 Task: Add Hillikers Large Cage Free Grade AA White Eggs to the cart.
Action: Mouse pressed left at (24, 97)
Screenshot: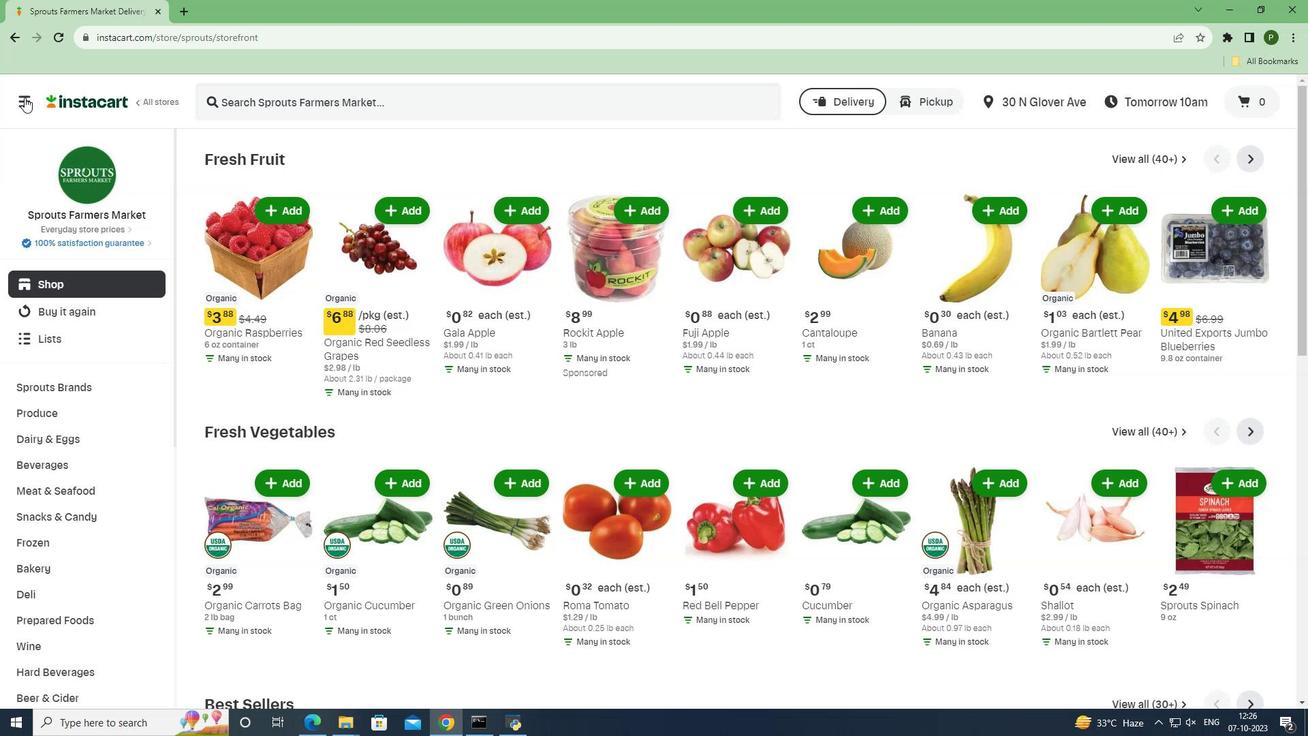 
Action: Mouse moved to (36, 359)
Screenshot: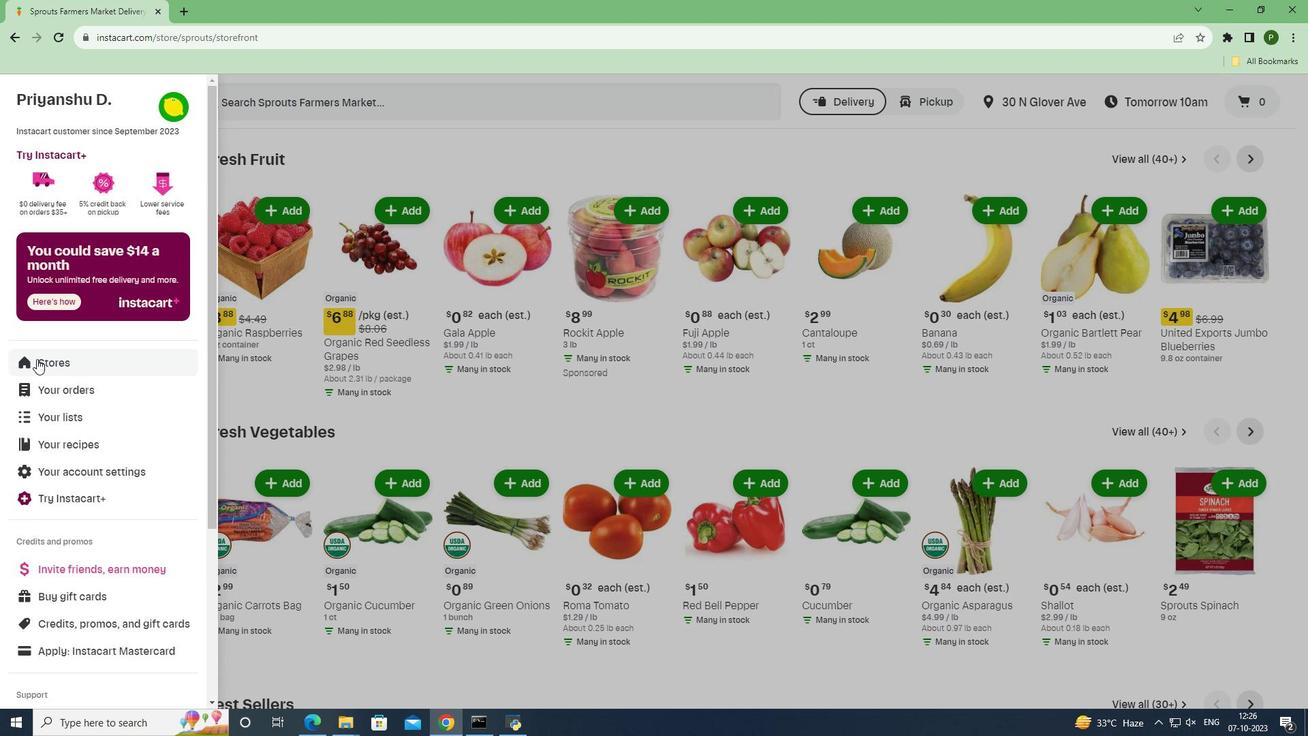 
Action: Mouse pressed left at (36, 359)
Screenshot: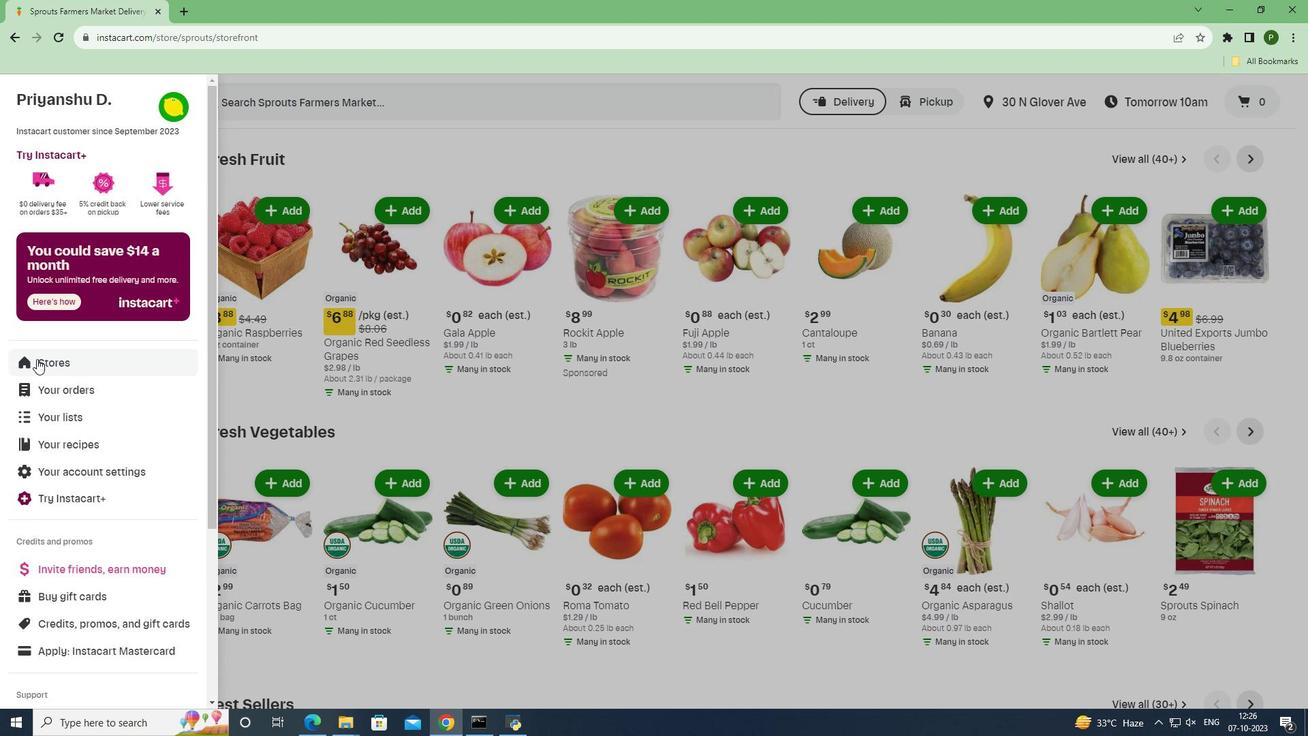 
Action: Mouse moved to (323, 158)
Screenshot: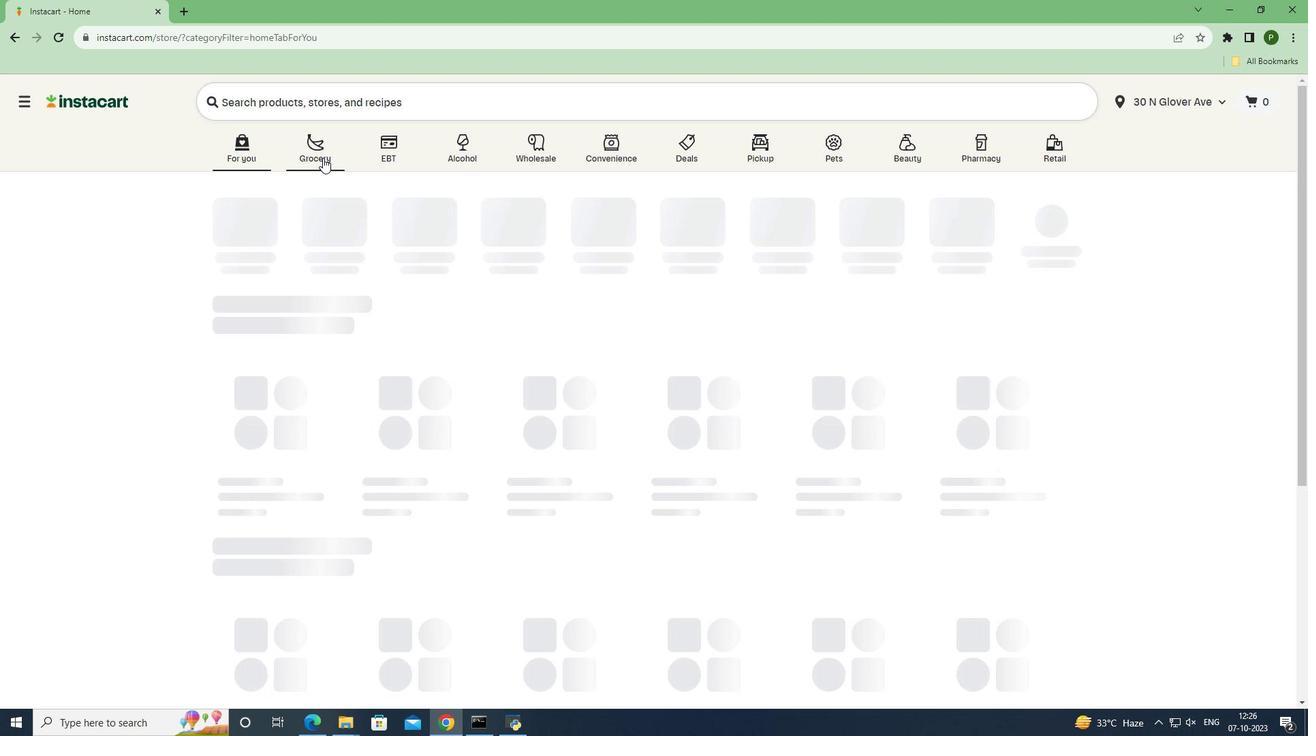
Action: Mouse pressed left at (323, 158)
Screenshot: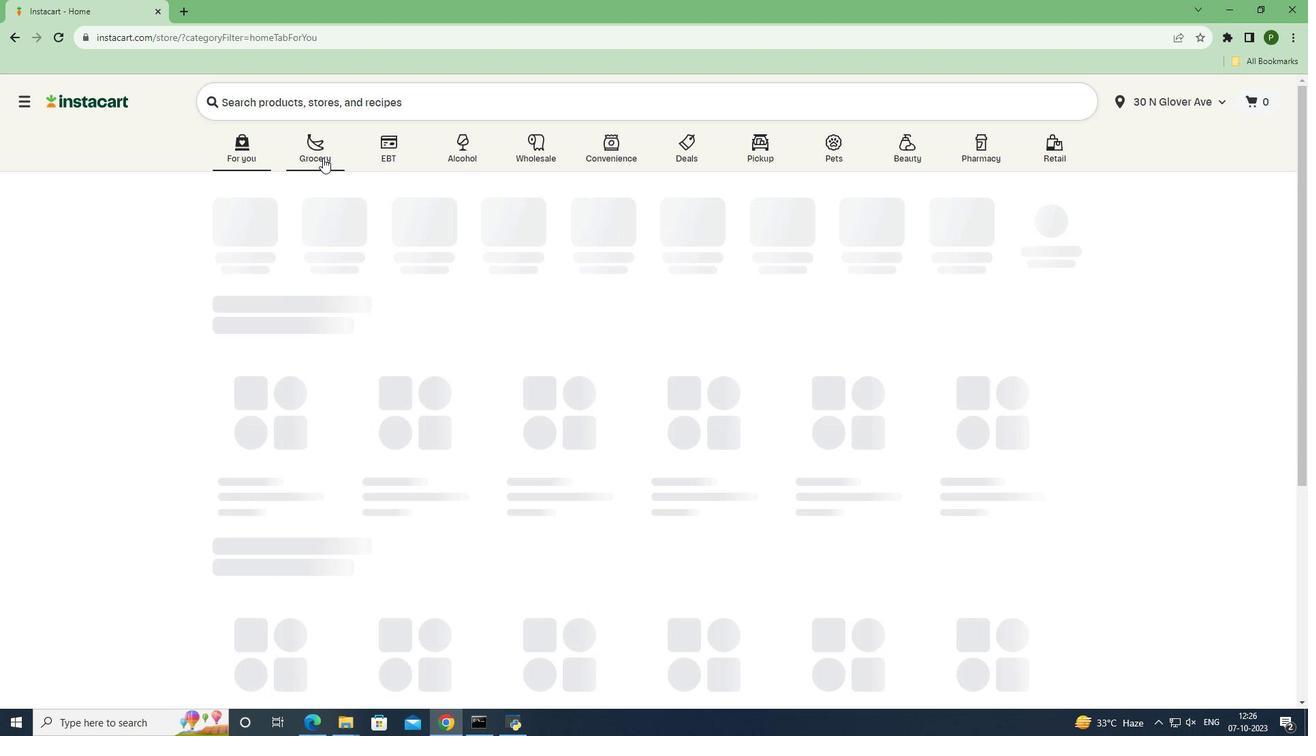 
Action: Mouse moved to (555, 316)
Screenshot: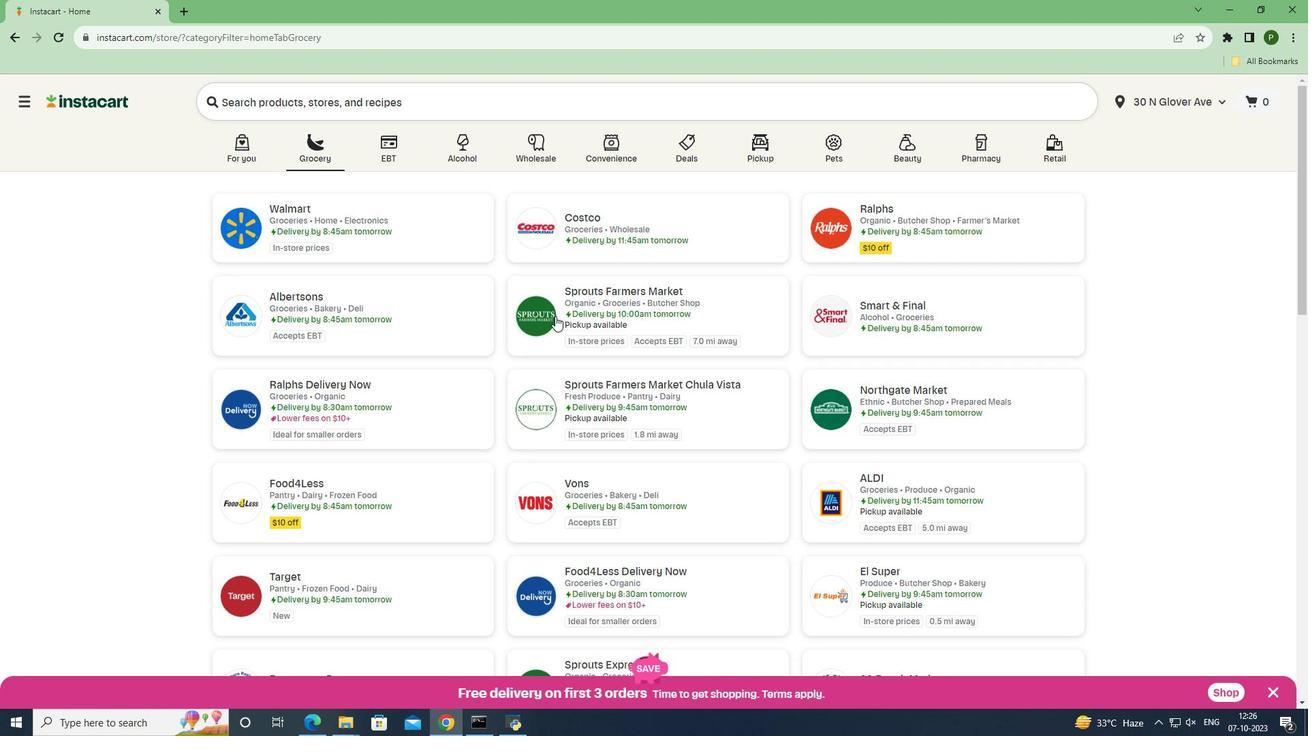 
Action: Mouse pressed left at (555, 316)
Screenshot: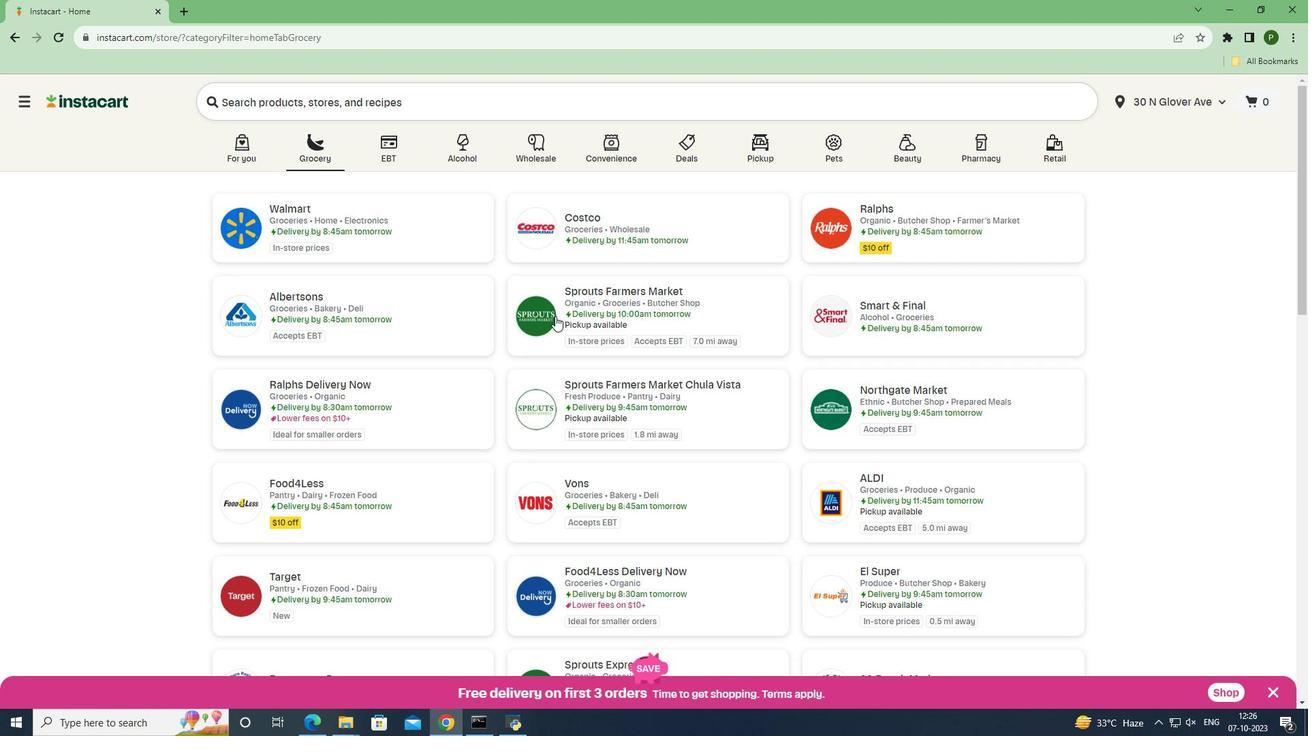 
Action: Mouse moved to (110, 442)
Screenshot: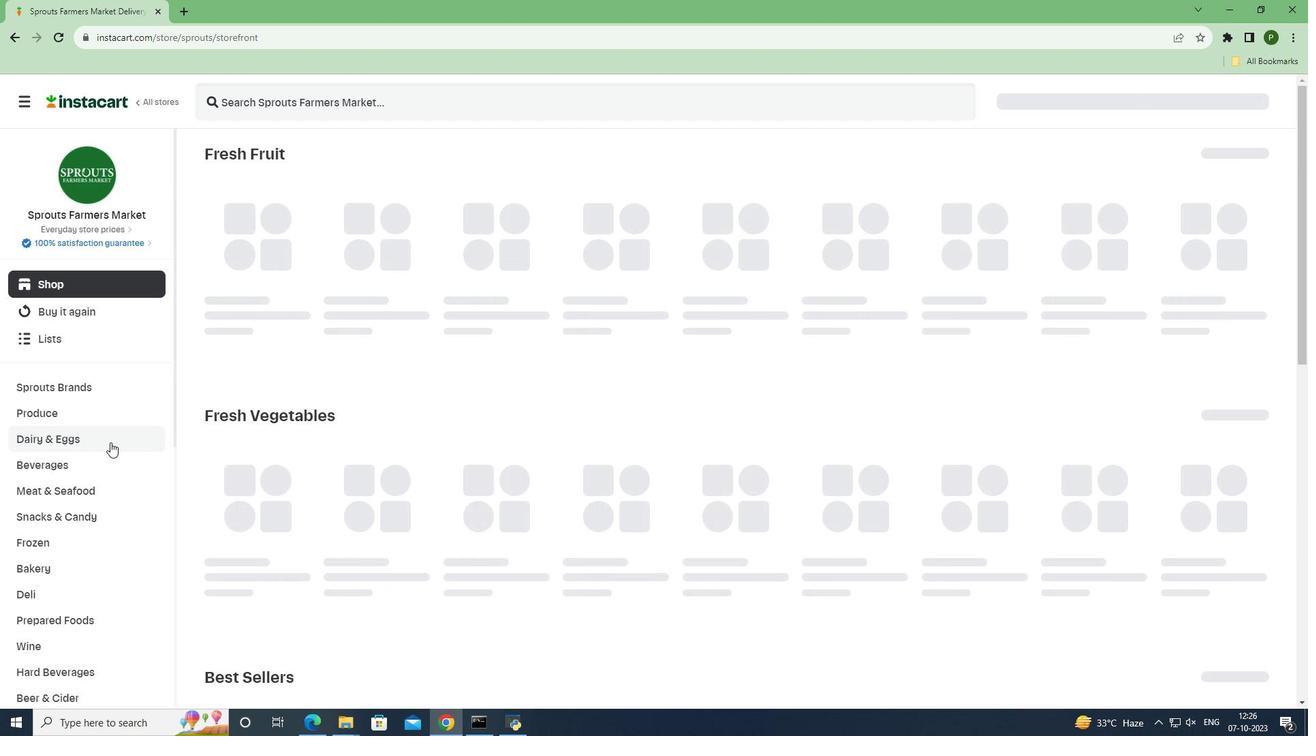 
Action: Mouse pressed left at (110, 442)
Screenshot: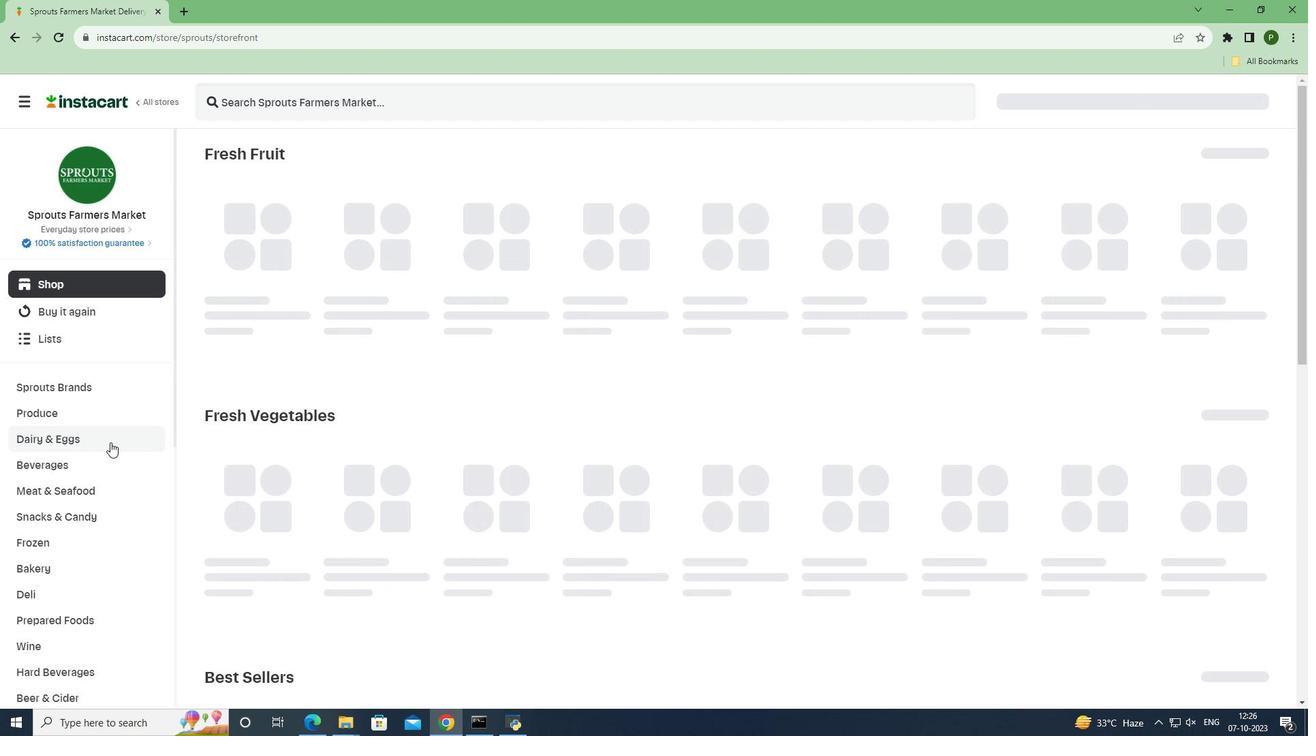 
Action: Mouse moved to (64, 522)
Screenshot: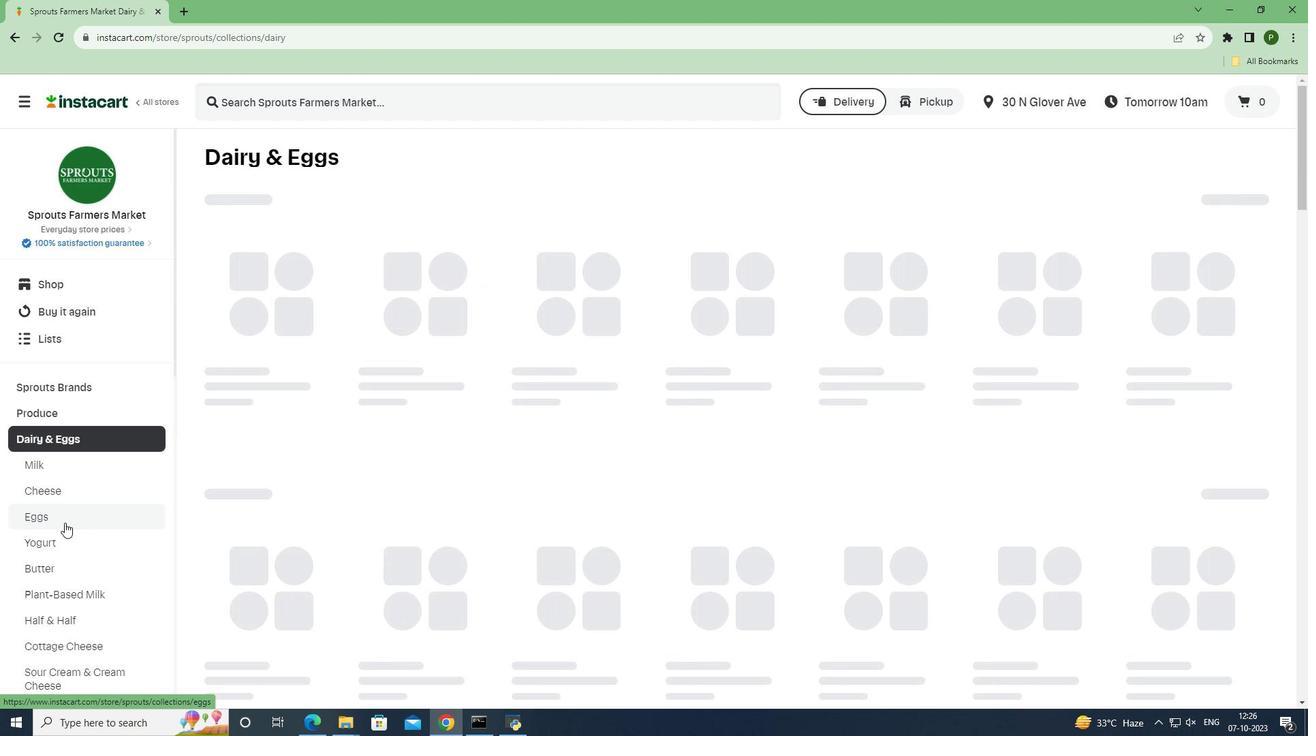 
Action: Mouse pressed left at (64, 522)
Screenshot: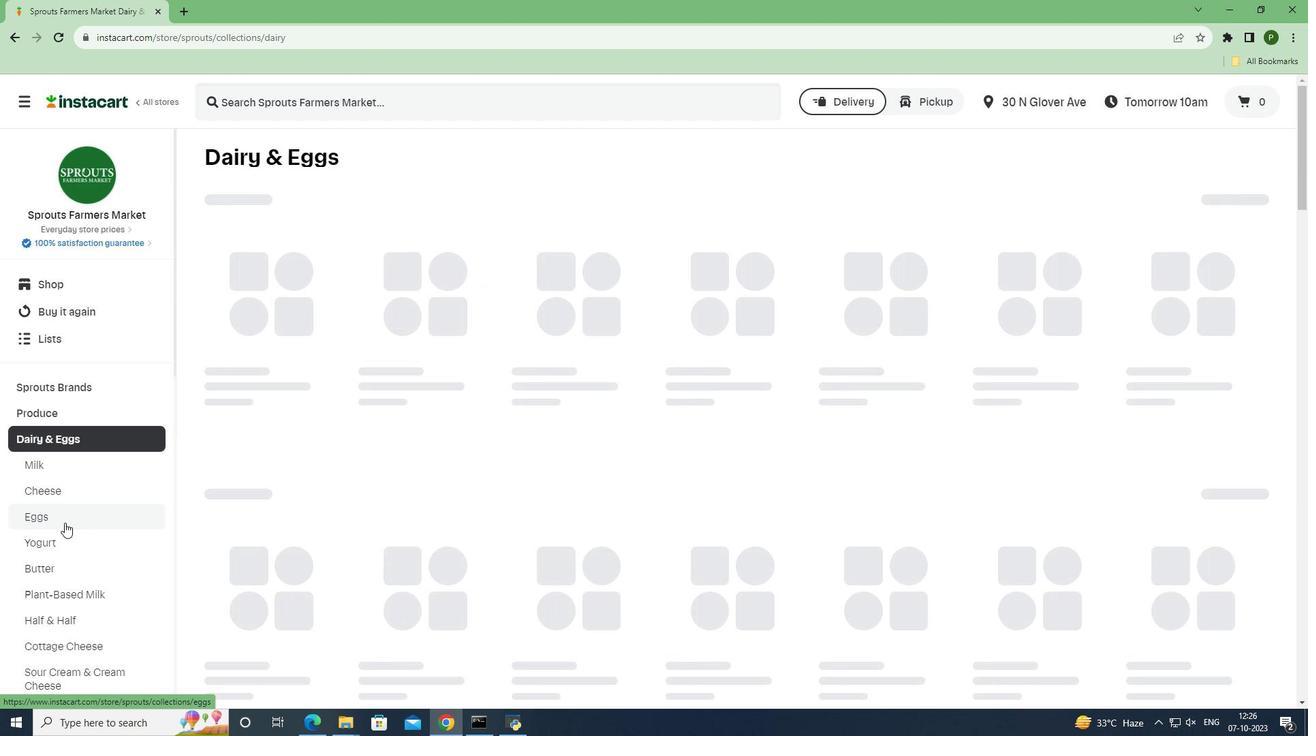 
Action: Mouse moved to (296, 106)
Screenshot: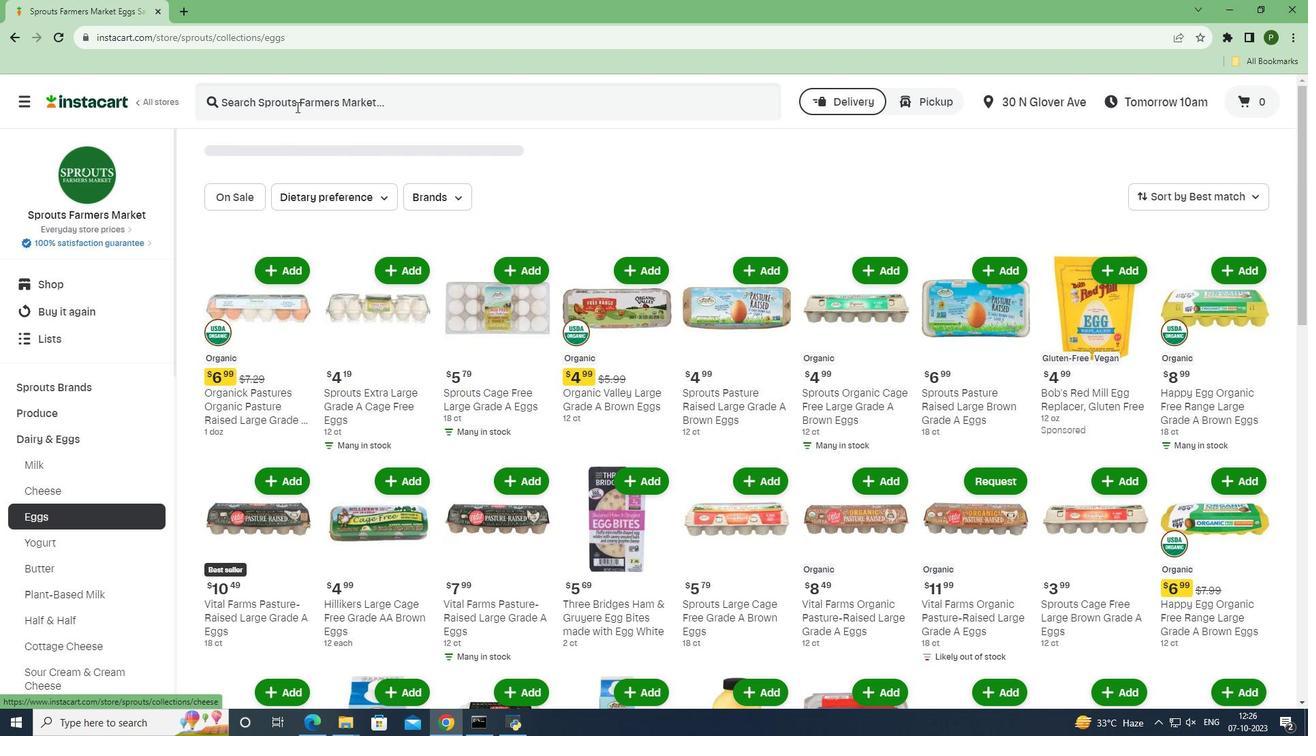 
Action: Mouse pressed left at (296, 106)
Screenshot: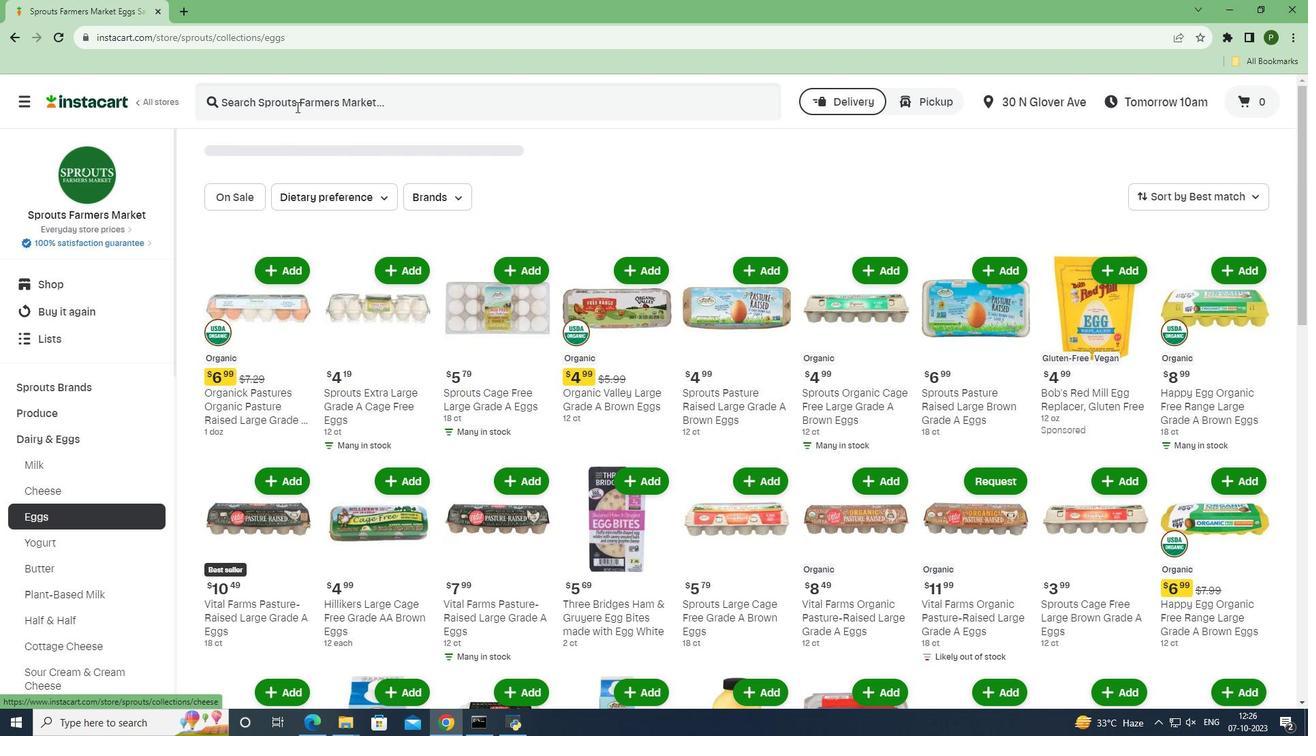 
Action: Key pressed <Key.caps_lock>H<Key.caps_lock>illikers<Key.space><Key.caps_lock>L<Key.caps_lock>arge<Key.space><Key.caps_lock>C<Key.caps_lock>age<Key.space><Key.caps_lock>F<Key.caps_lock>ree<Key.space><Key.caps_lock>G<Key.caps_lock>rade<Key.space><Key.caps_lock>AA<Key.space>W<Key.caps_lock>hite<Key.space><Key.caps_lock>E<Key.caps_lock>ggs<Key.space><Key.enter>
Screenshot: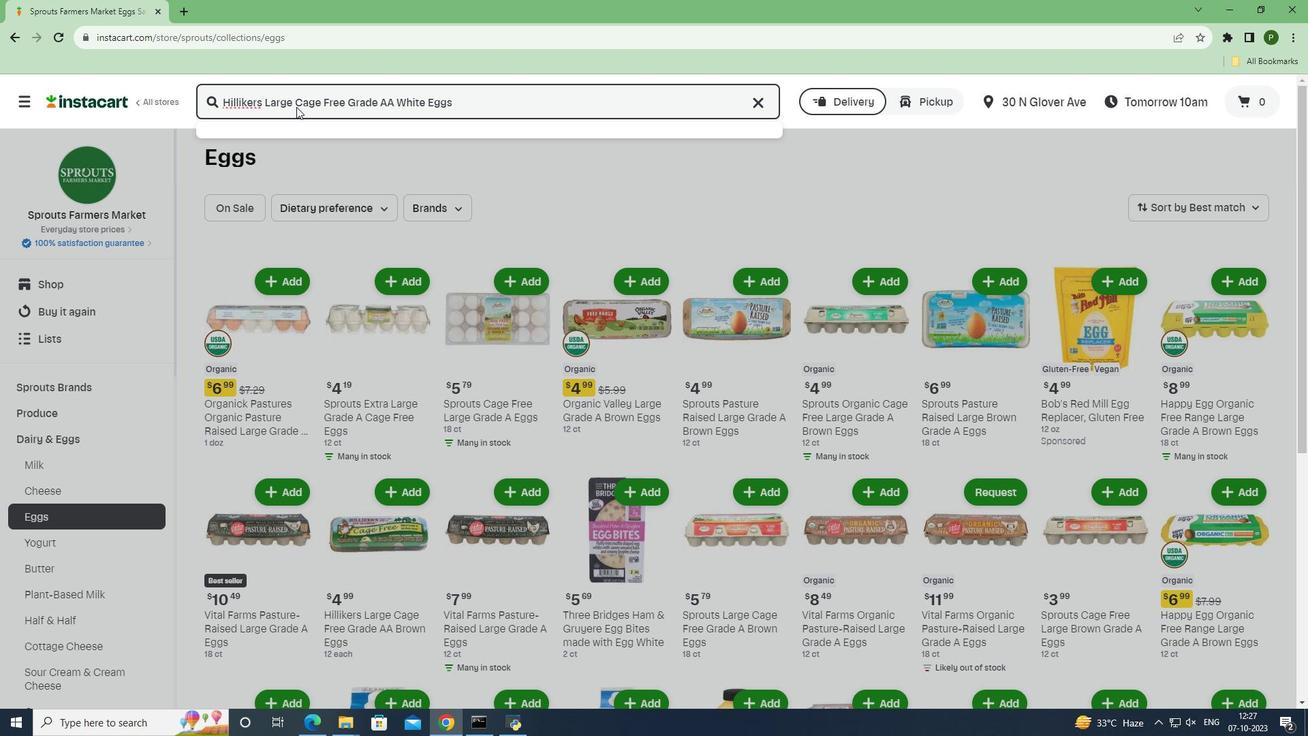
Action: Mouse moved to (571, 254)
Screenshot: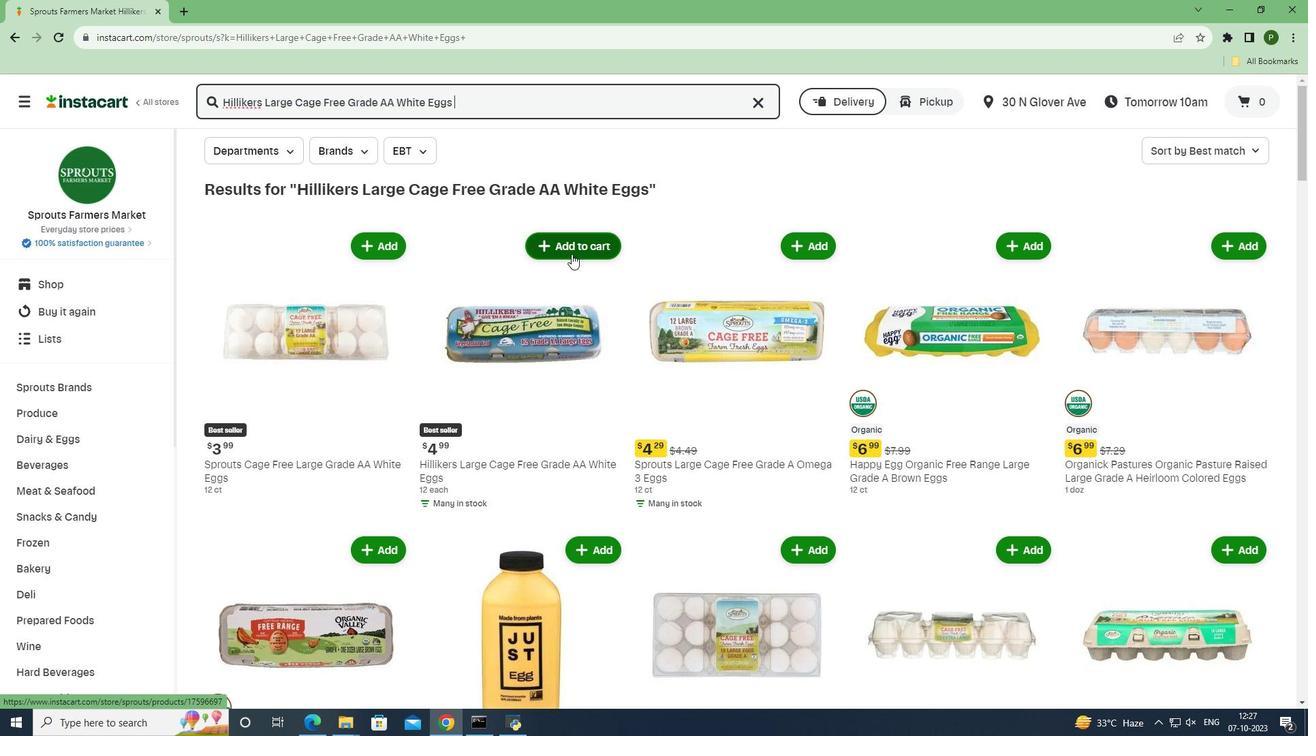 
Action: Mouse pressed left at (571, 254)
Screenshot: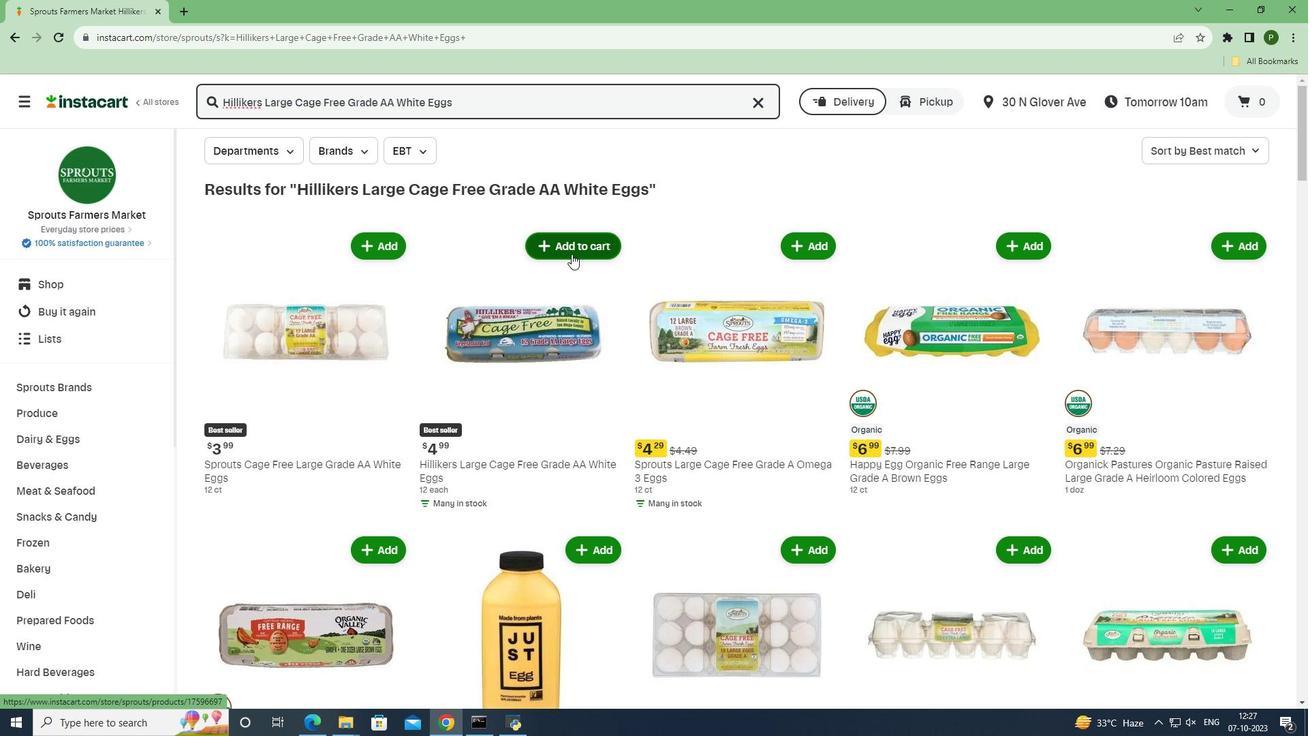 
Action: Mouse moved to (626, 325)
Screenshot: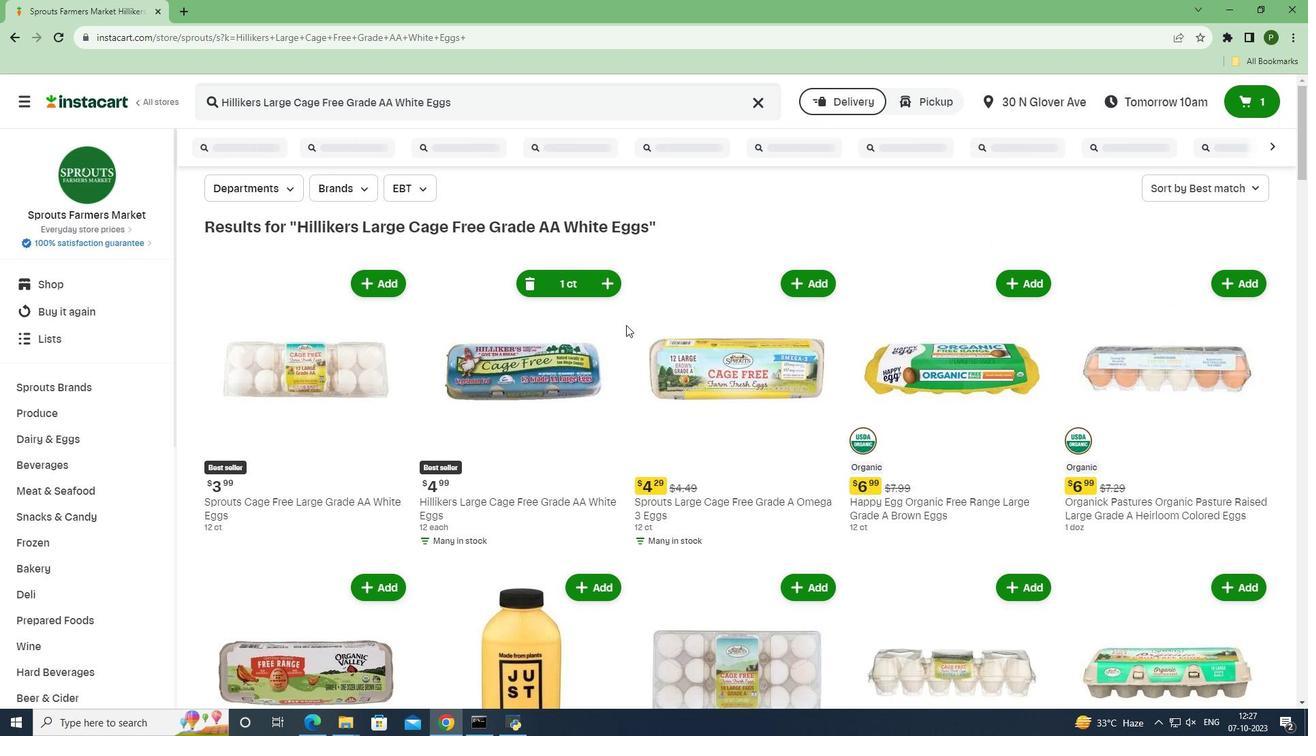 
